 Task: Select the Cape Verde Time as time zone for the schedule.
Action: Mouse moved to (421, 137)
Screenshot: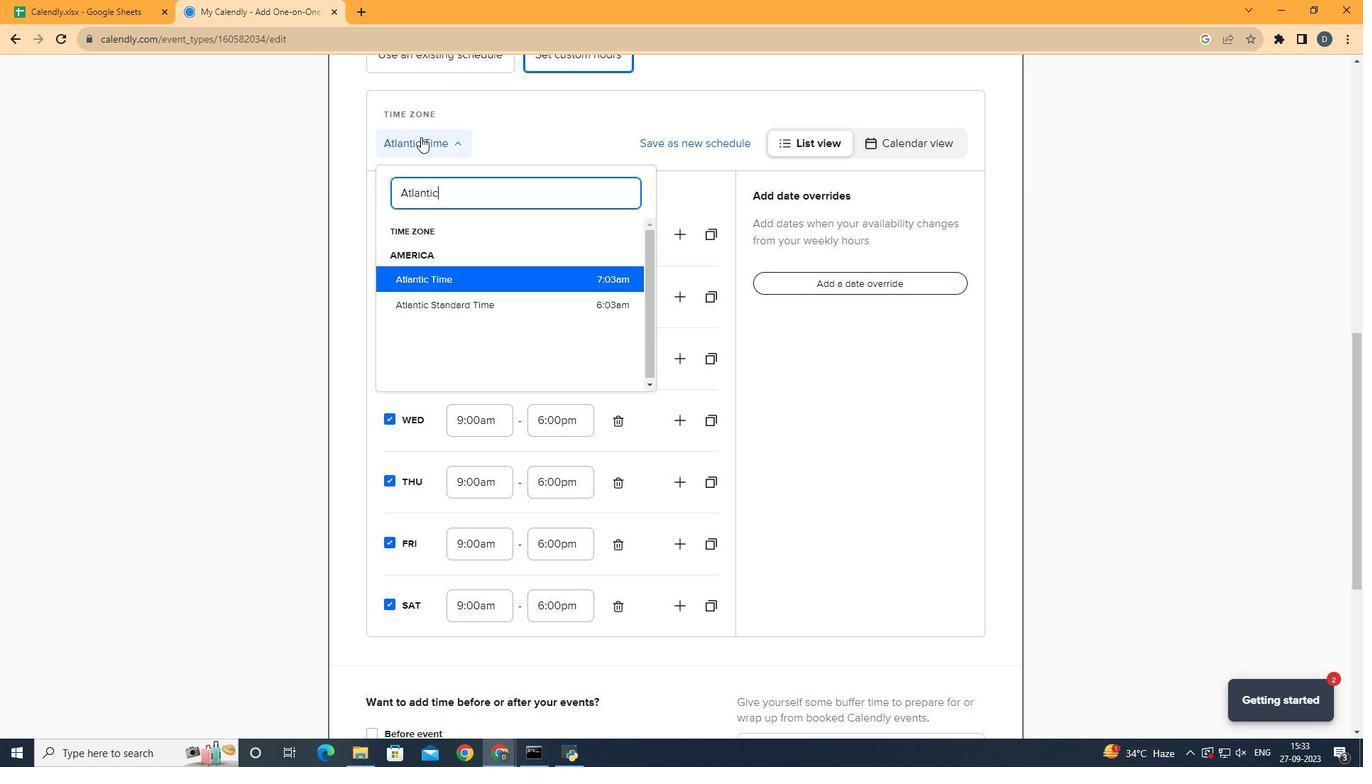 
Action: Mouse pressed left at (421, 137)
Screenshot: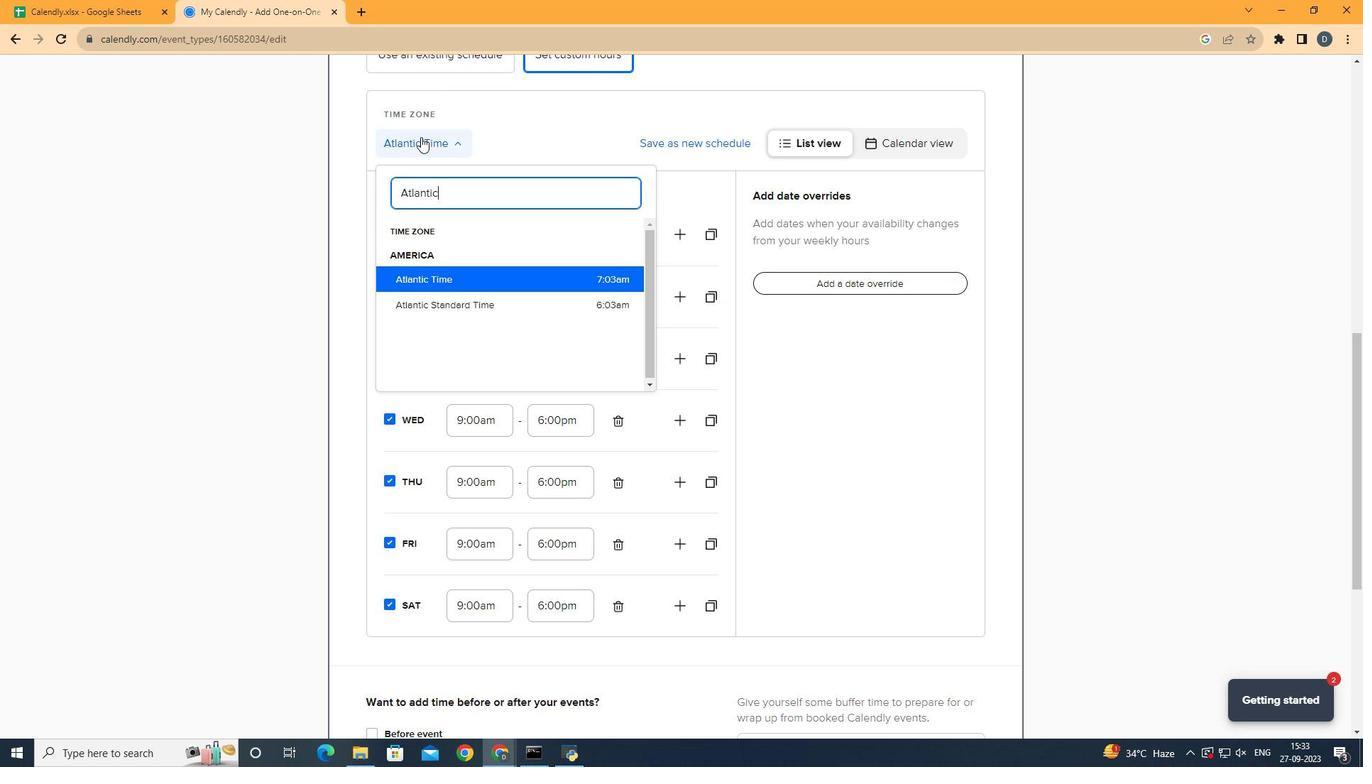 
Action: Mouse moved to (487, 190)
Screenshot: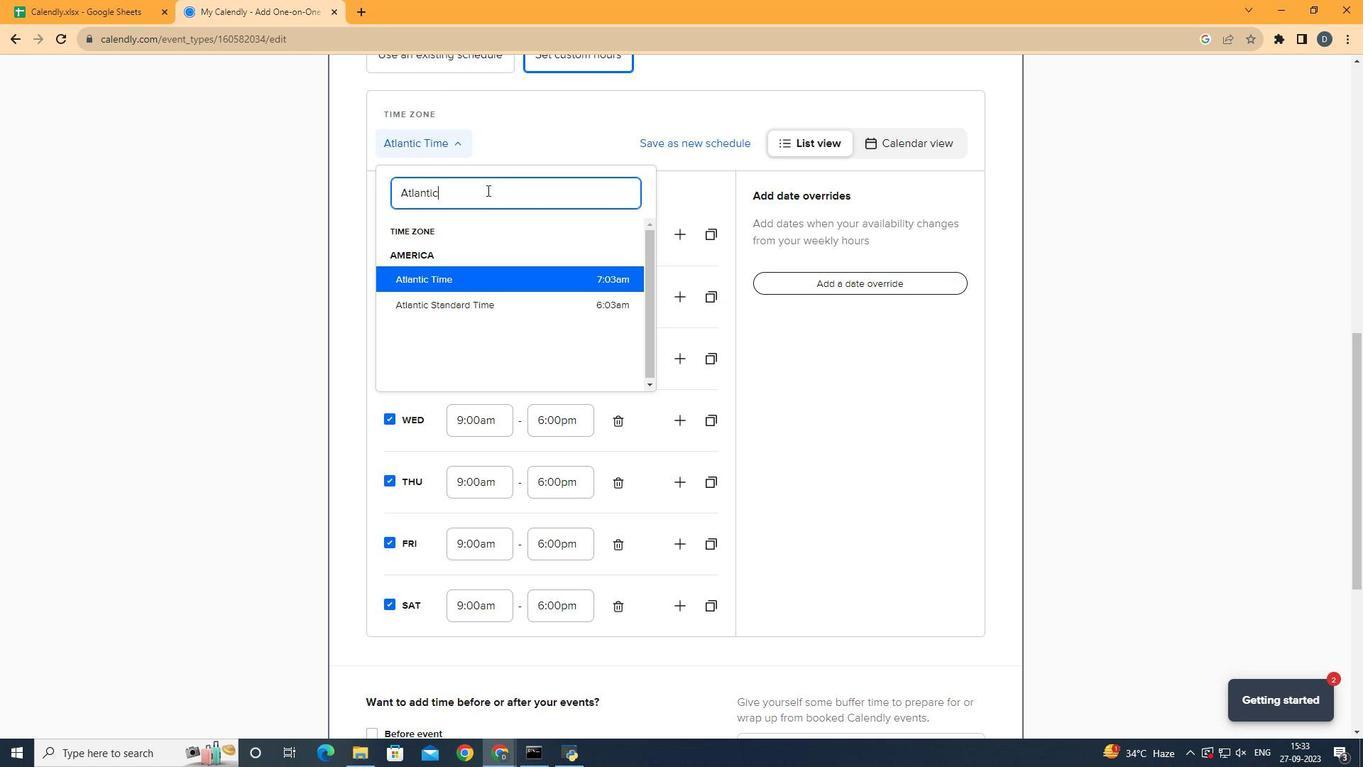
Action: Key pressed <Key.backspace><Key.backspace><Key.backspace><Key.backspace><Key.backspace><Key.backspace><Key.backspace><Key.backspace><Key.backspace><Key.shift>Cape
Screenshot: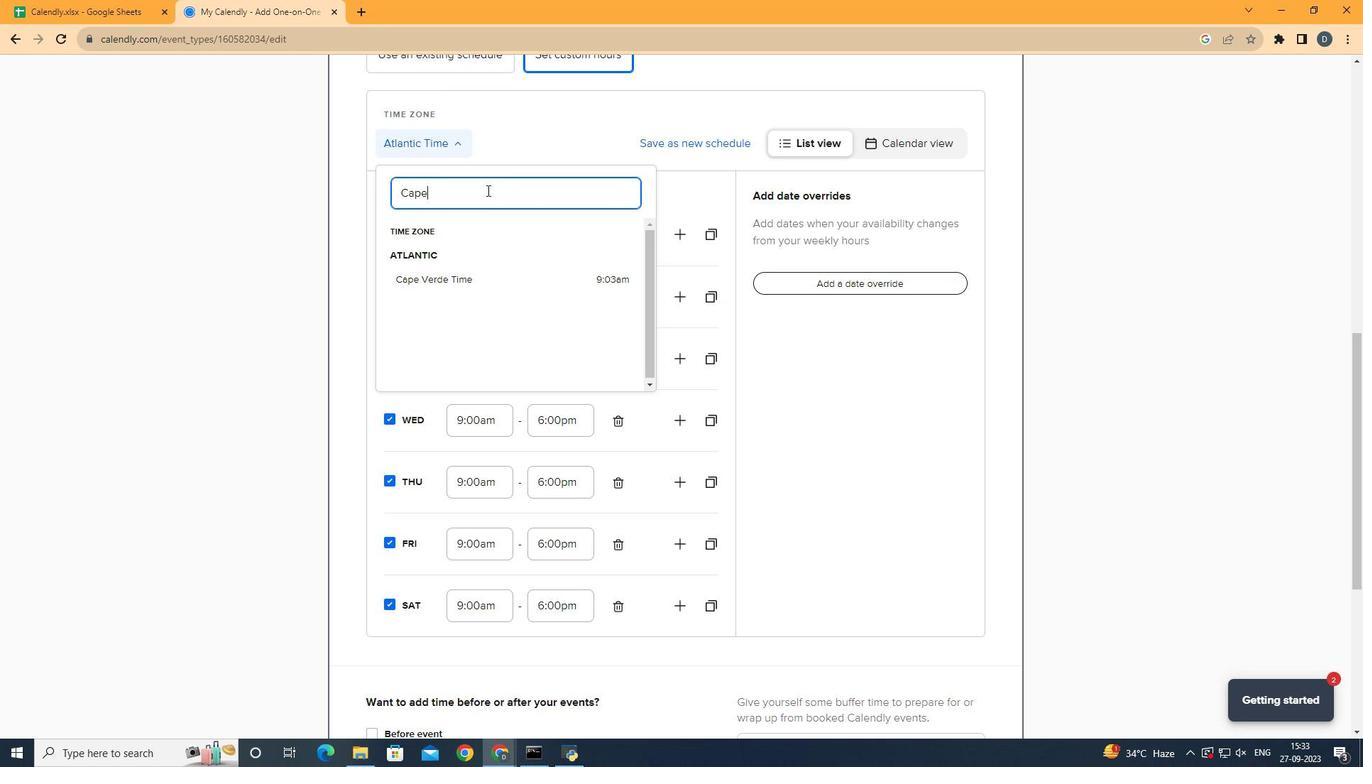 
Action: Mouse moved to (524, 276)
Screenshot: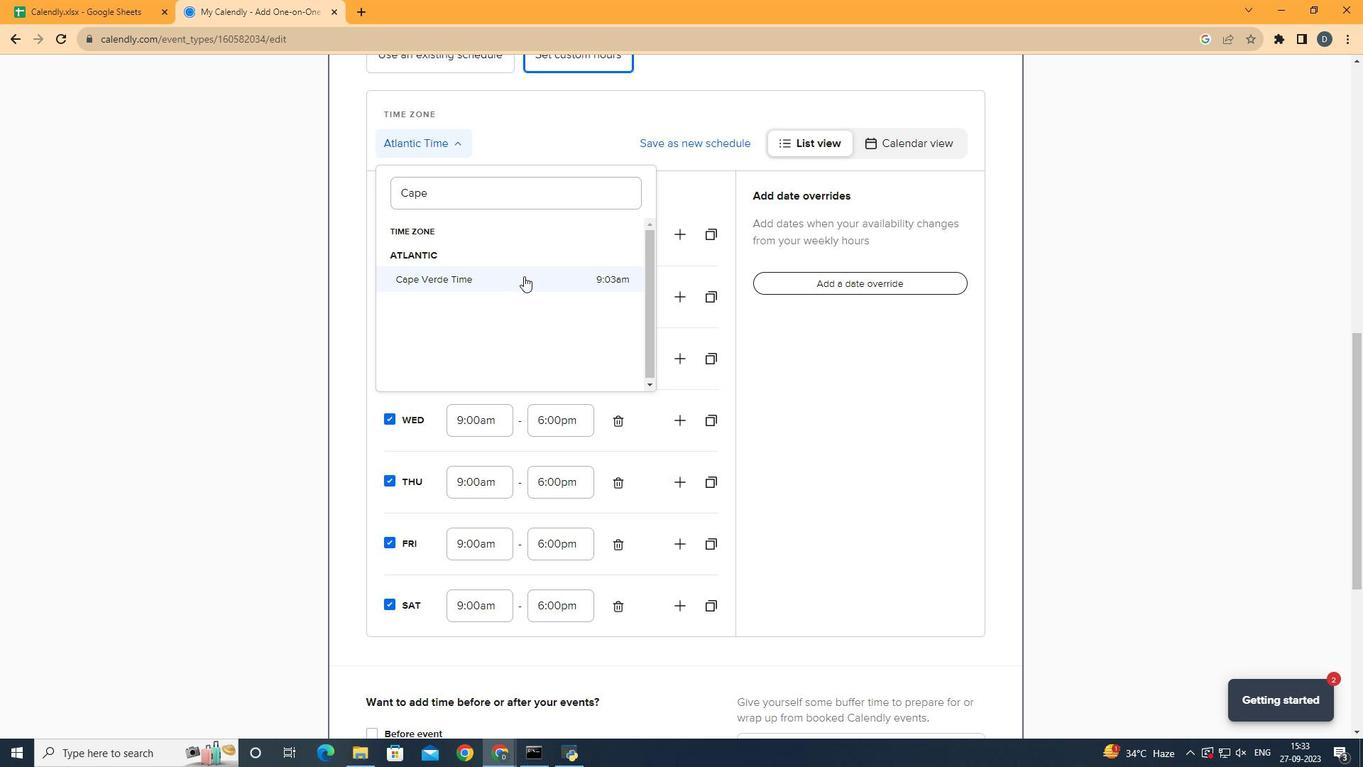 
Action: Mouse pressed left at (524, 276)
Screenshot: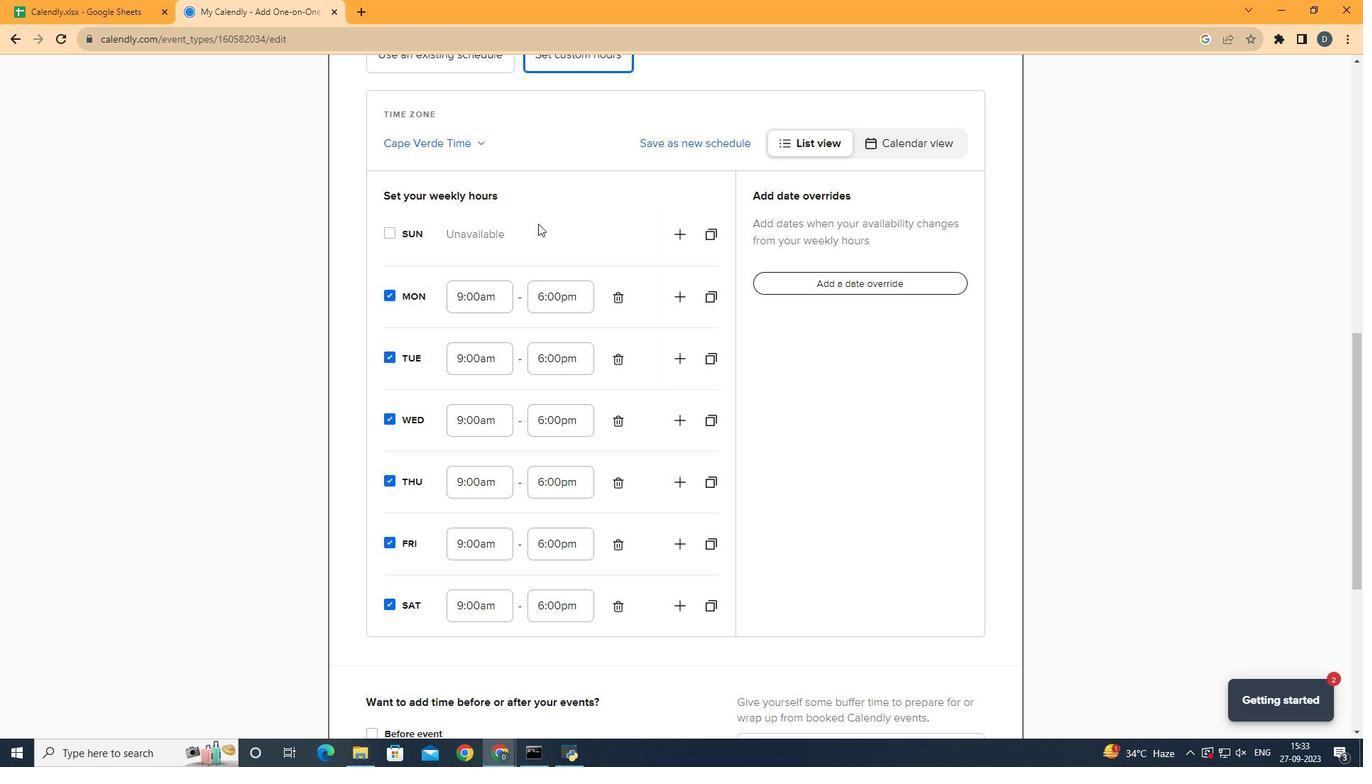 
Action: Mouse moved to (555, 183)
Screenshot: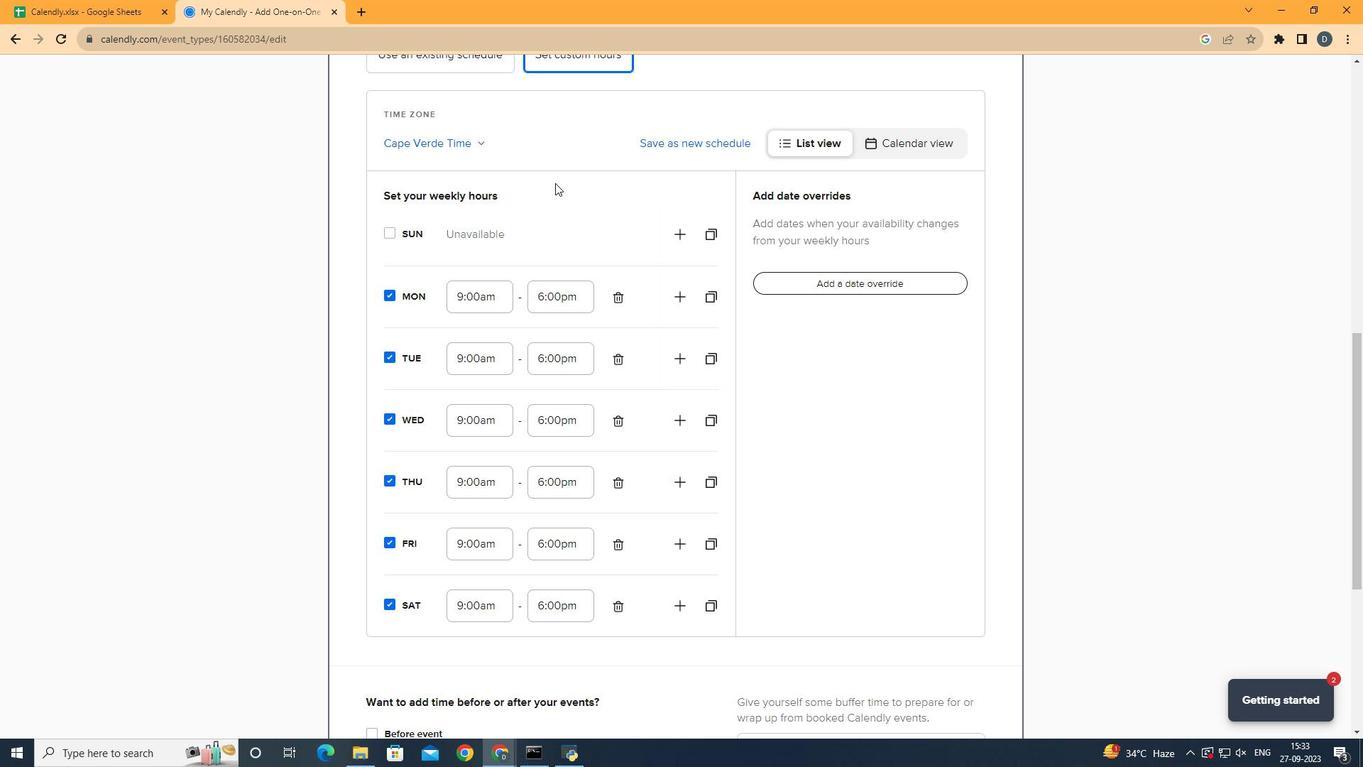 
